 Task: Check the median days on the market of all home types in the last 1 year.
Action: Mouse moved to (894, 160)
Screenshot: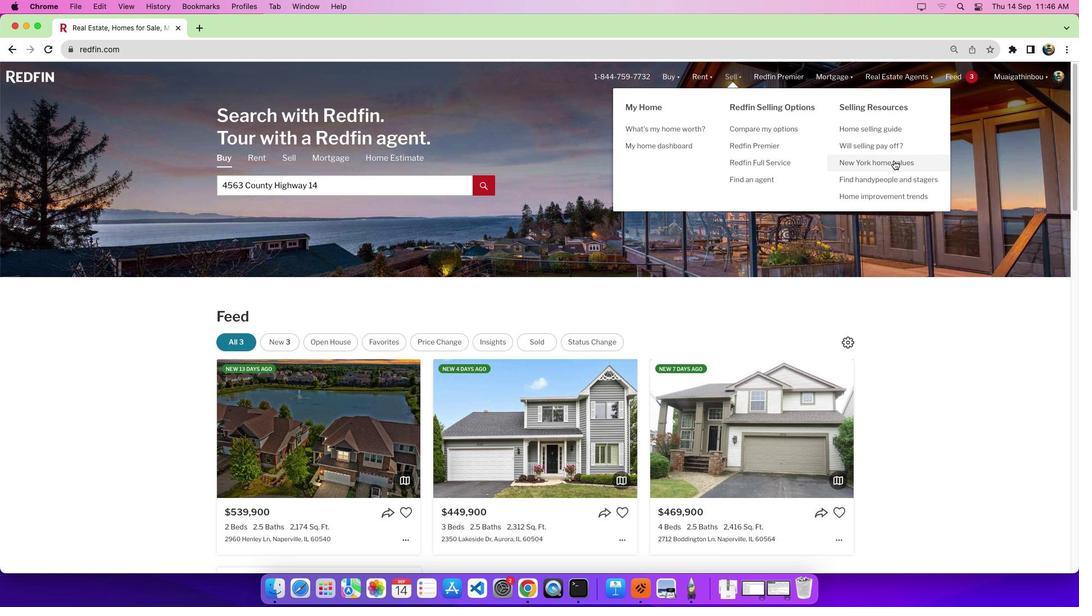 
Action: Mouse pressed left at (894, 160)
Screenshot: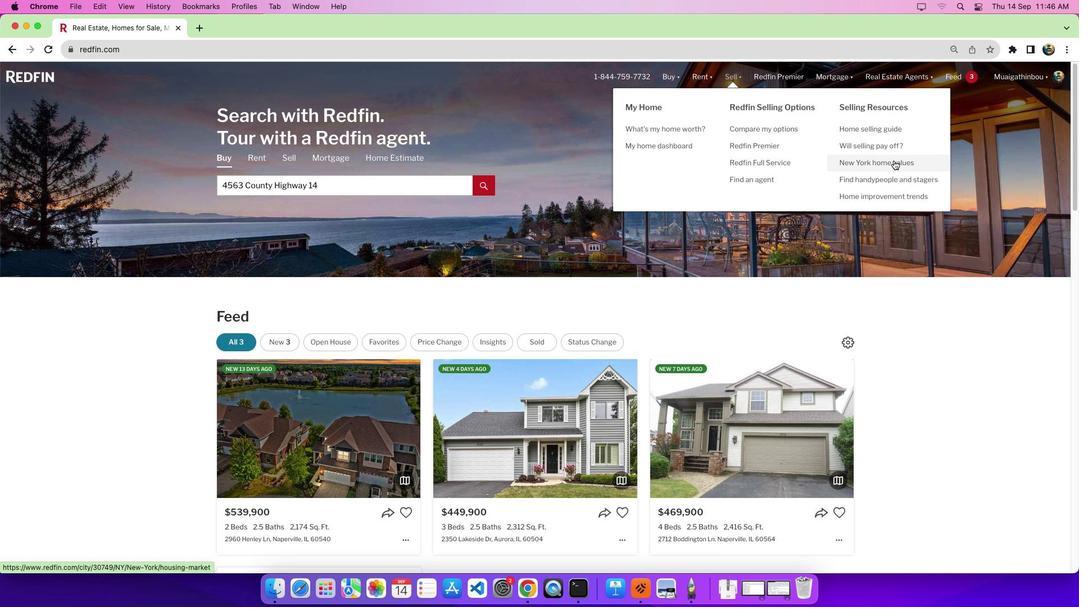 
Action: Mouse moved to (683, 336)
Screenshot: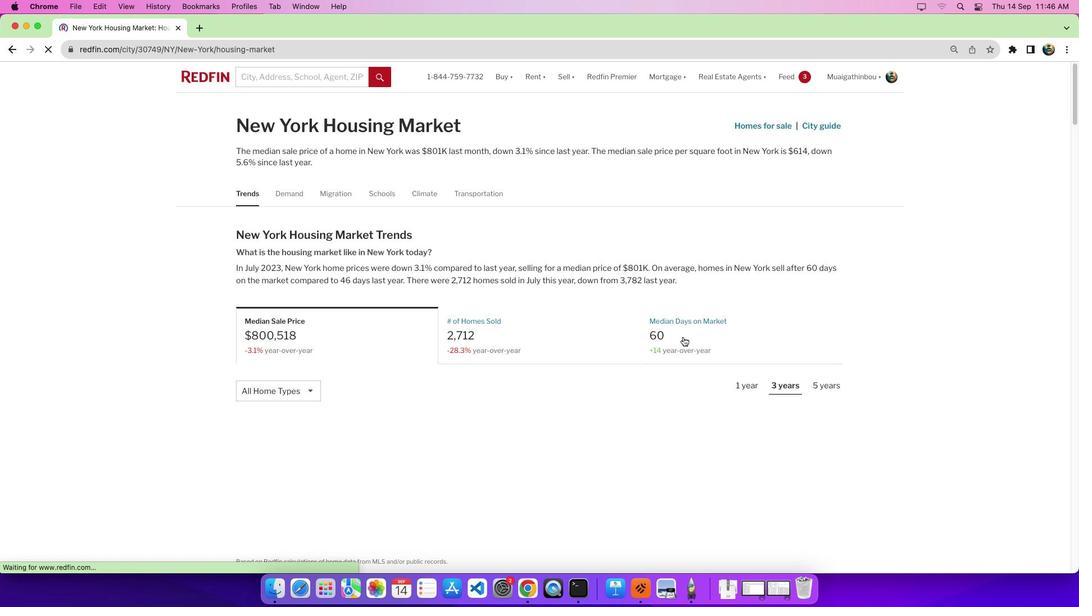 
Action: Mouse pressed left at (683, 336)
Screenshot: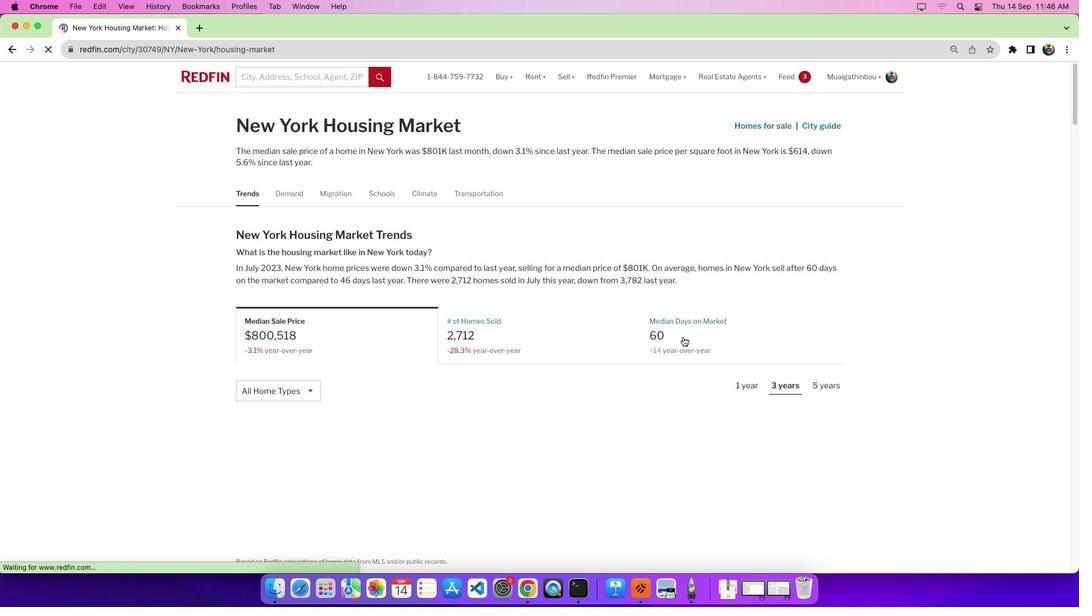
Action: Mouse moved to (680, 327)
Screenshot: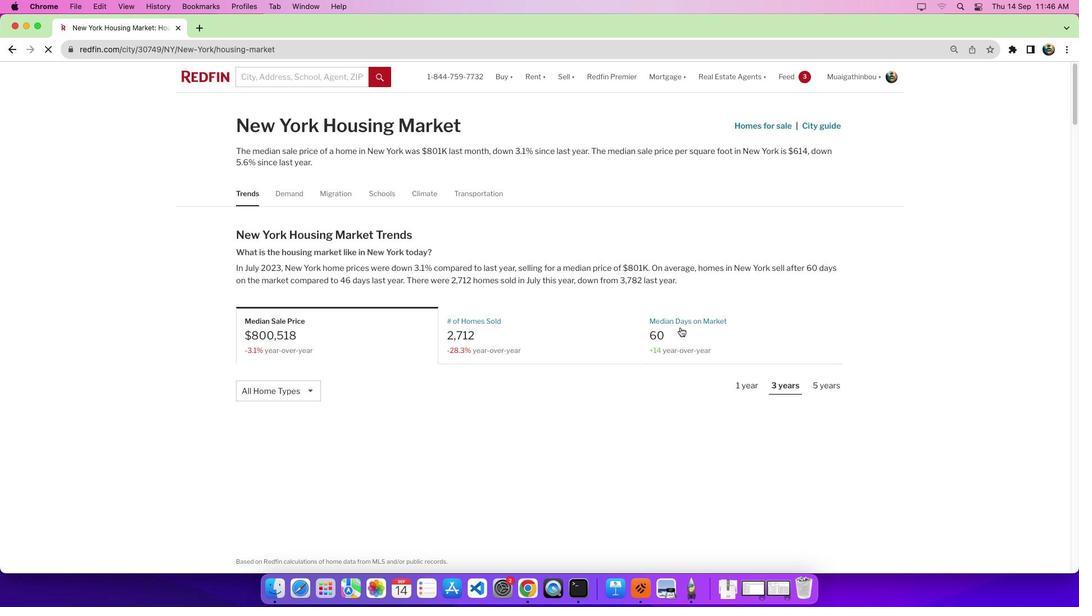 
Action: Mouse pressed left at (680, 327)
Screenshot: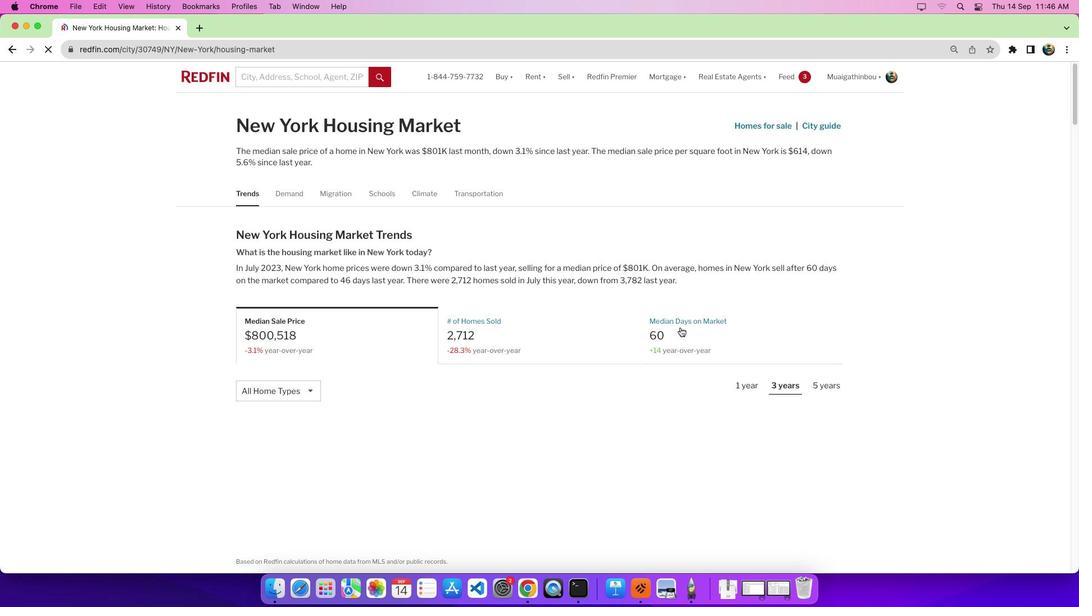
Action: Mouse moved to (294, 393)
Screenshot: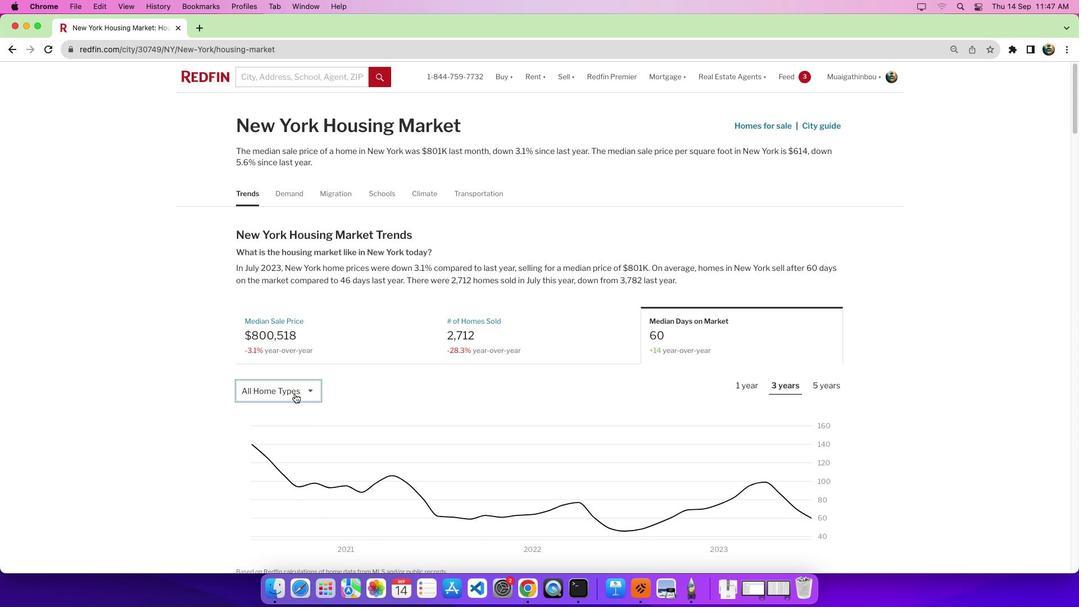
Action: Mouse pressed left at (294, 393)
Screenshot: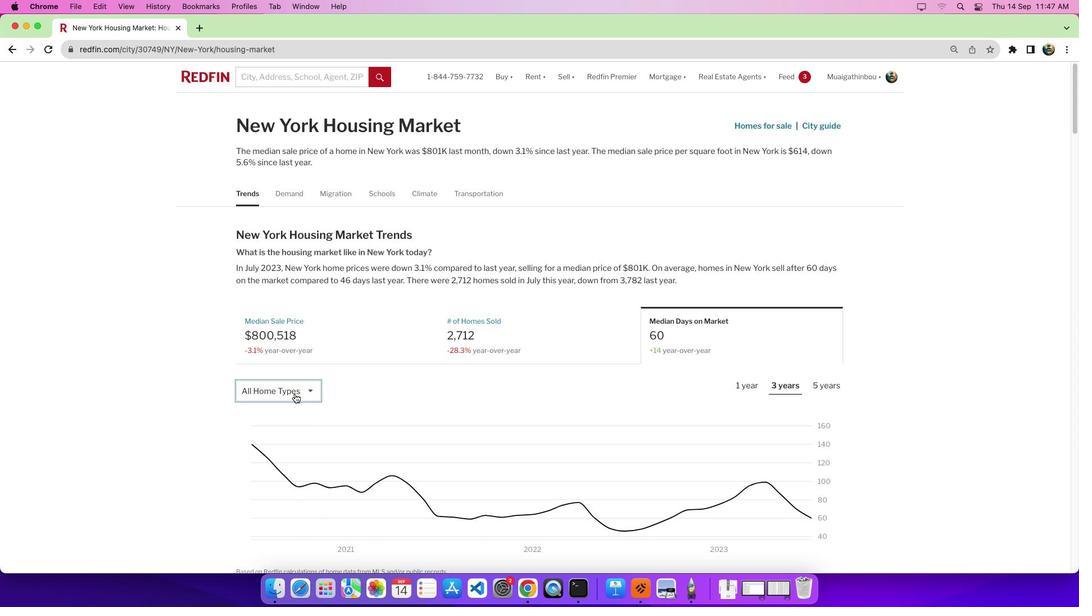 
Action: Mouse pressed left at (294, 393)
Screenshot: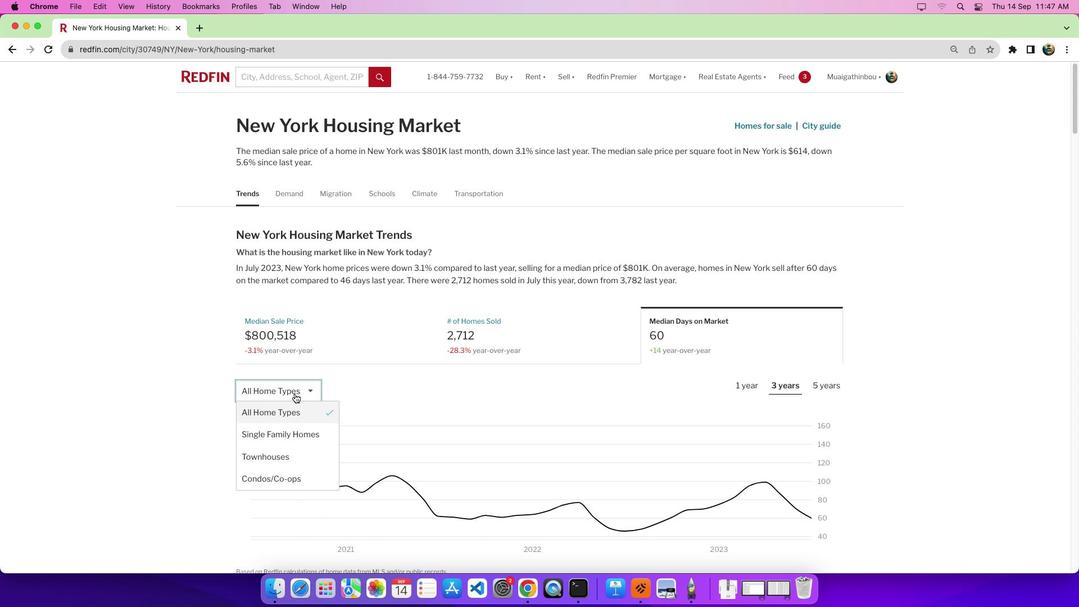 
Action: Mouse moved to (749, 388)
Screenshot: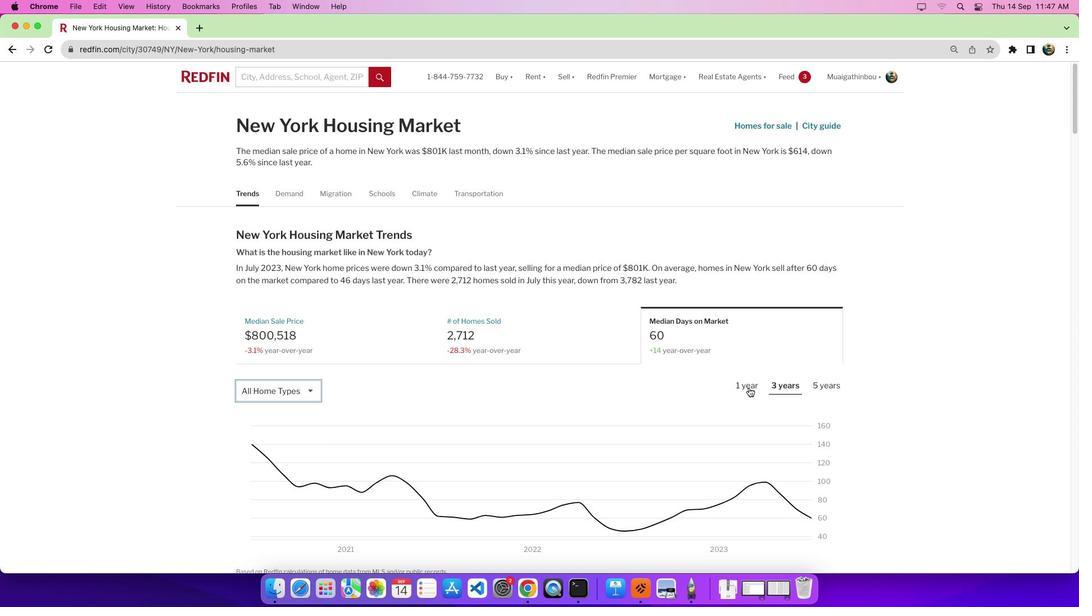 
Action: Mouse pressed left at (749, 388)
Screenshot: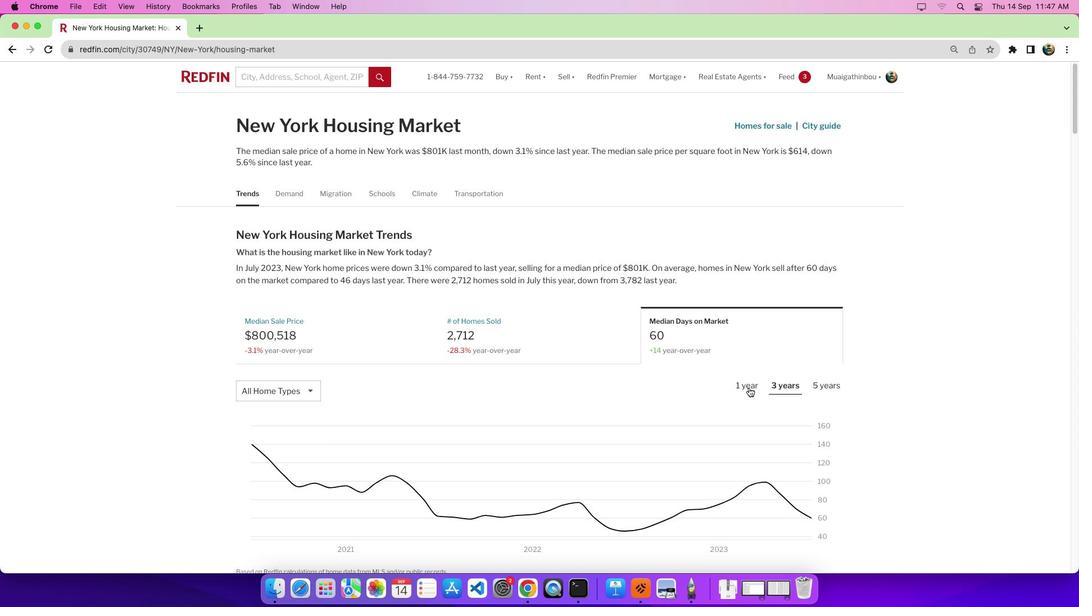 
Action: Mouse moved to (749, 422)
Screenshot: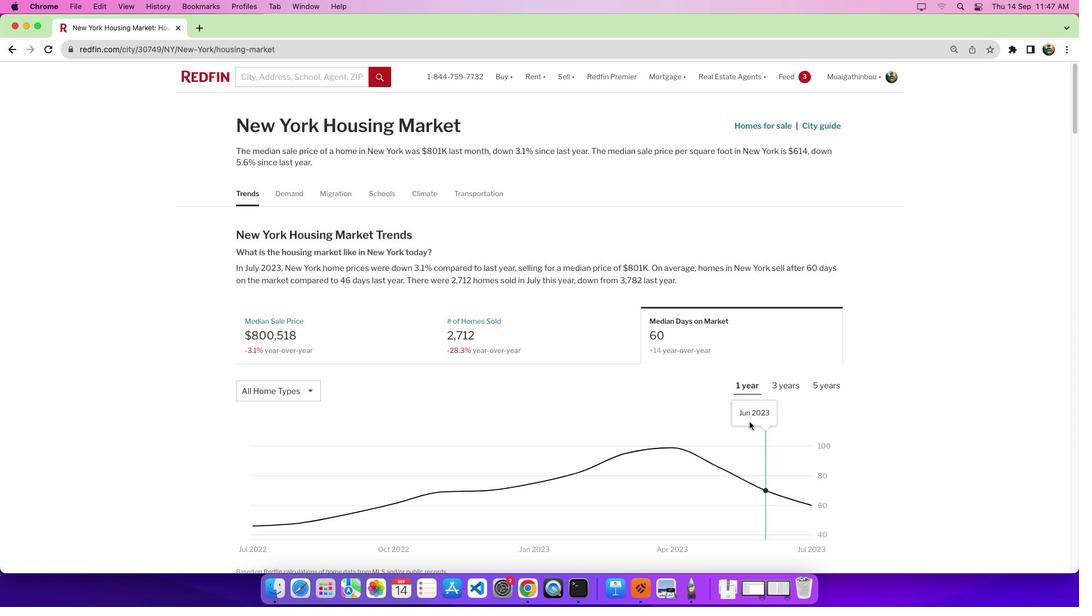 
Action: Mouse scrolled (749, 422) with delta (0, 0)
Screenshot: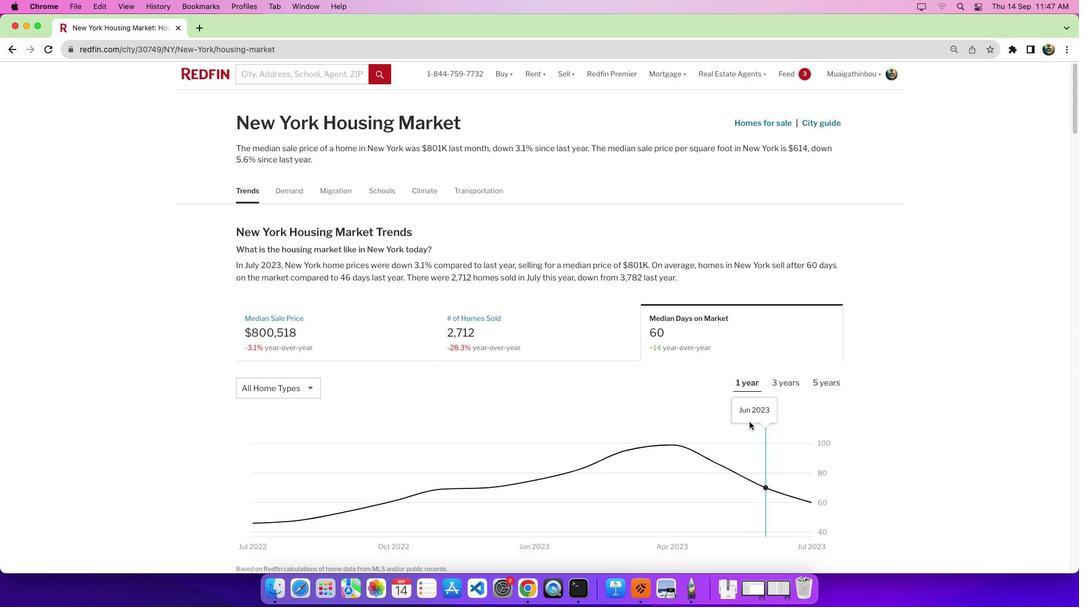 
Action: Mouse scrolled (749, 422) with delta (0, 0)
Screenshot: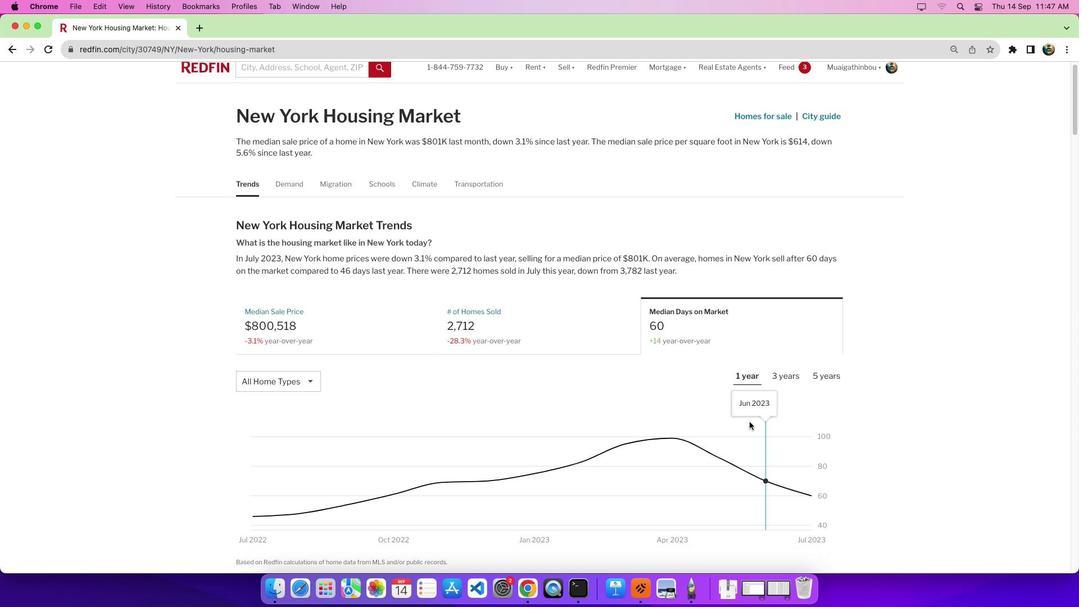 
Action: Mouse scrolled (749, 422) with delta (0, -1)
Screenshot: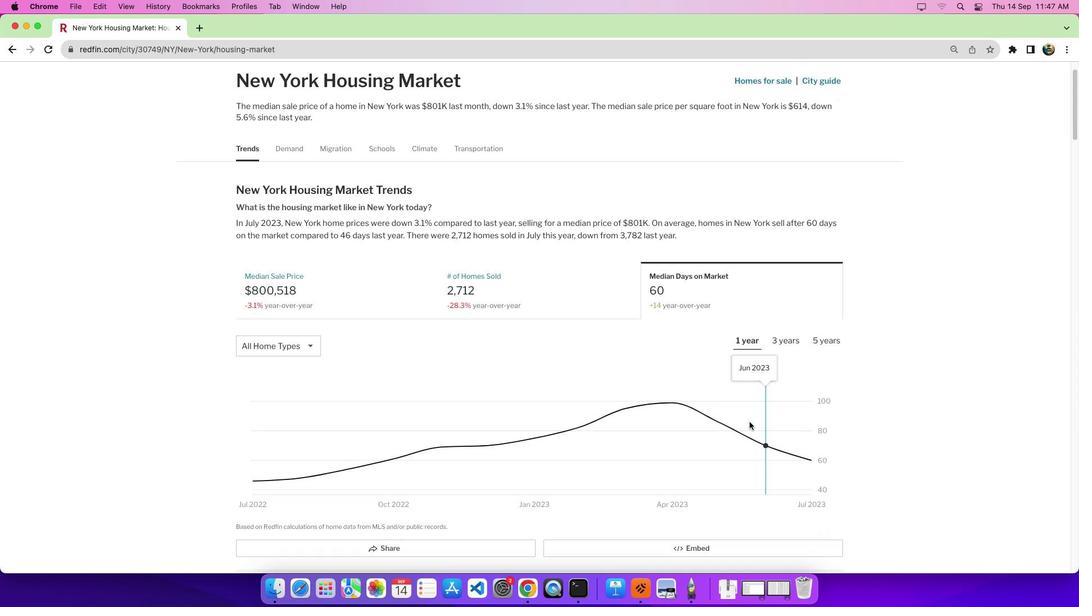 
Action: Mouse moved to (749, 422)
Screenshot: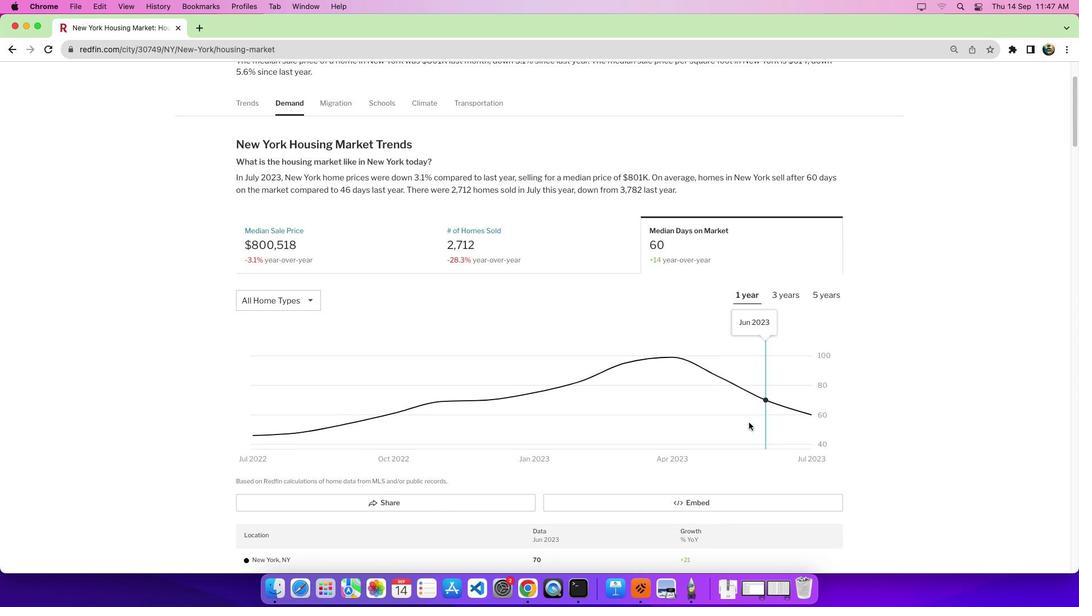 
